 Task: Add Mineral Fusion Bermuda Hydro-Shine Lip Gloss to the cart.
Action: Mouse pressed left at (278, 135)
Screenshot: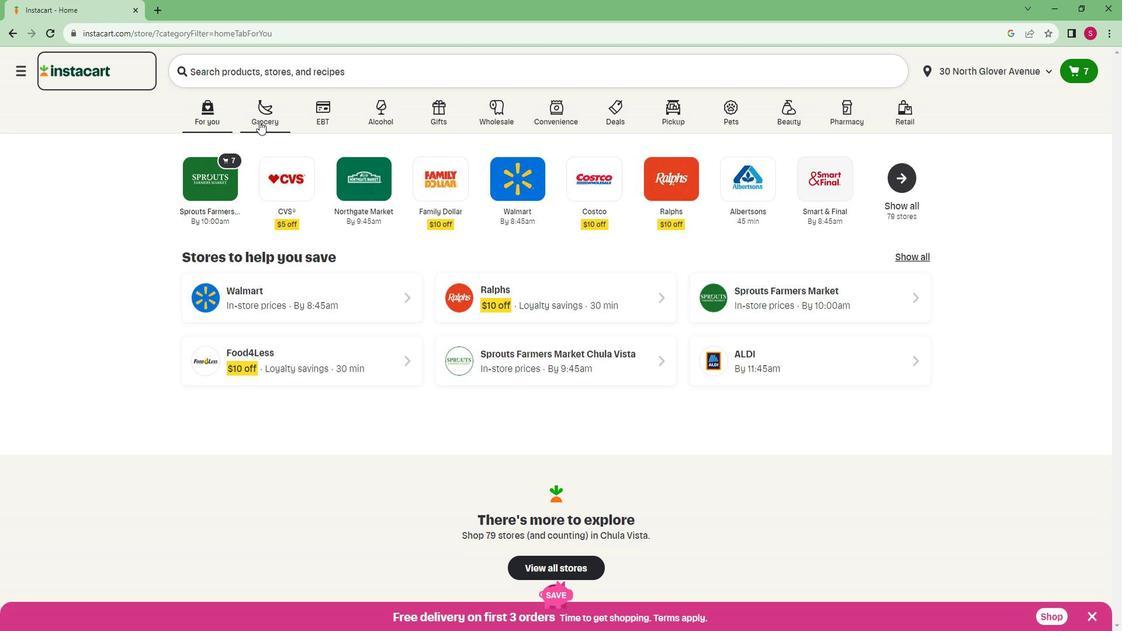 
Action: Mouse moved to (266, 332)
Screenshot: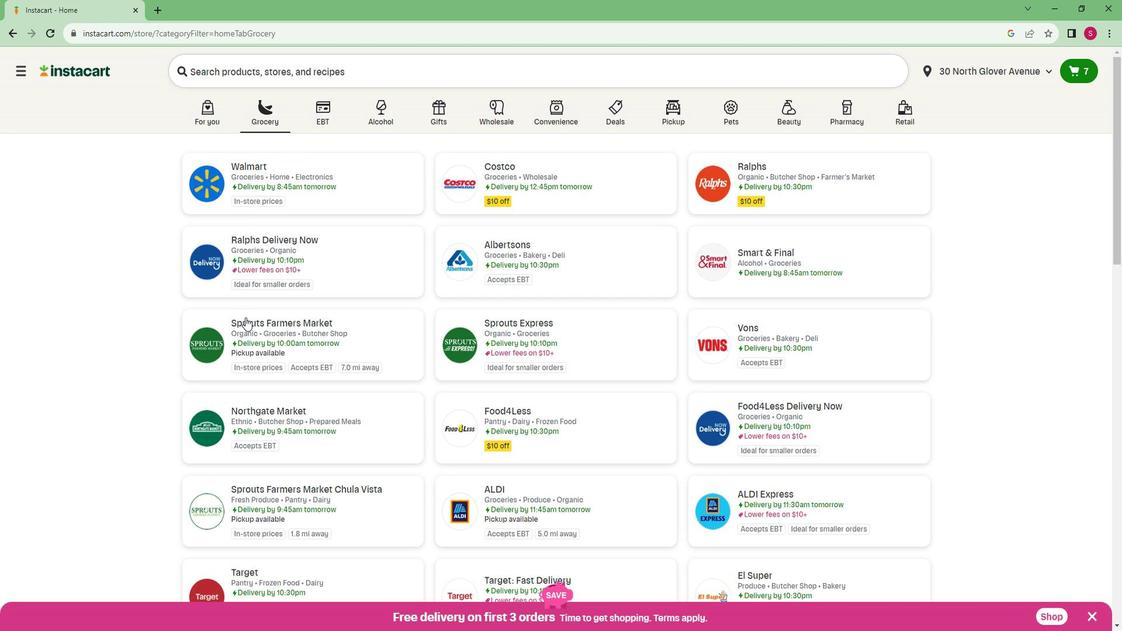 
Action: Mouse pressed left at (266, 332)
Screenshot: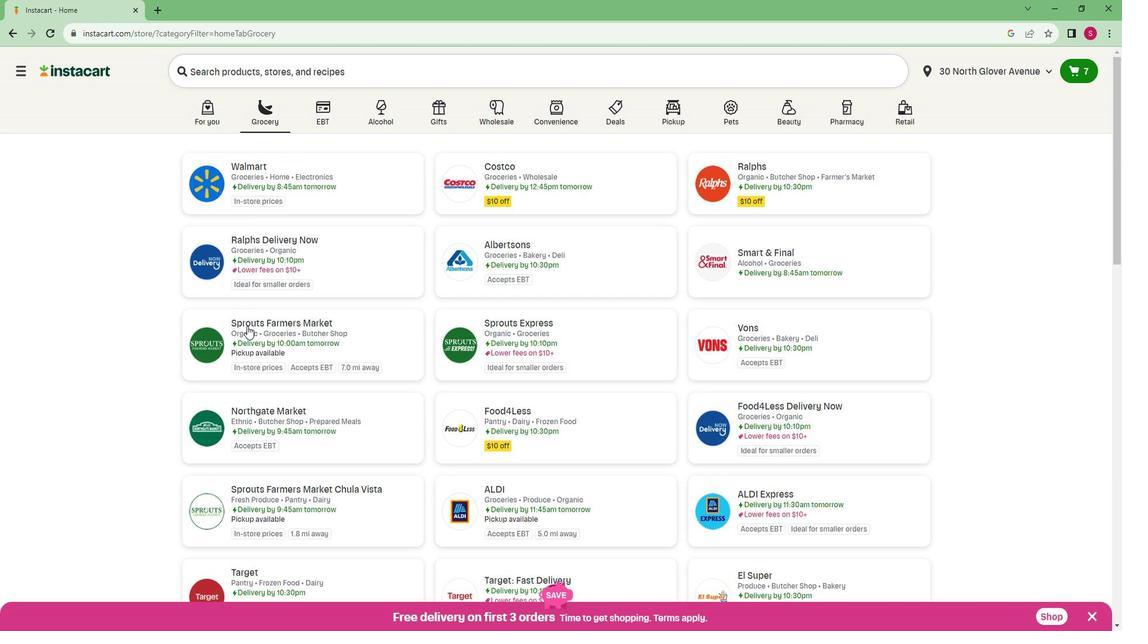 
Action: Mouse moved to (43, 402)
Screenshot: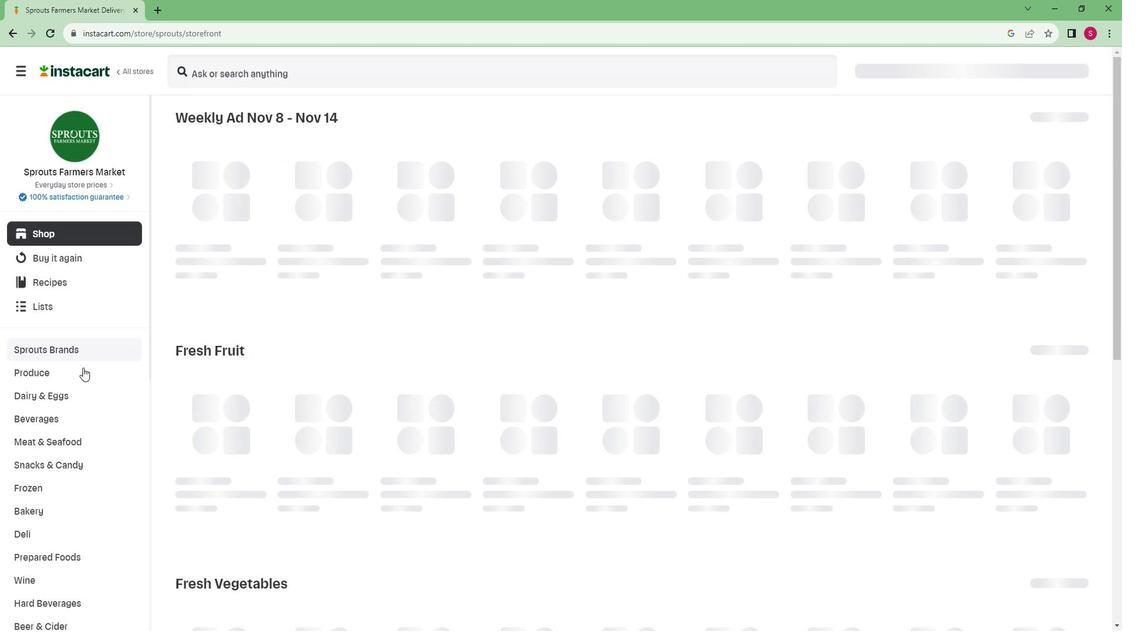 
Action: Mouse scrolled (43, 401) with delta (0, 0)
Screenshot: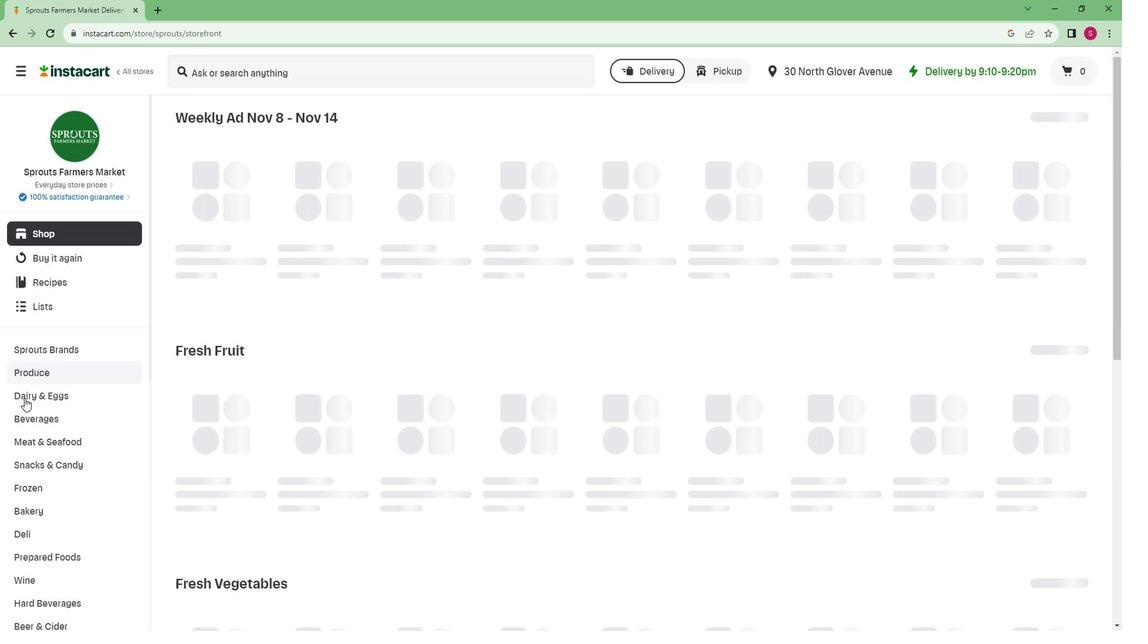 
Action: Mouse scrolled (43, 401) with delta (0, 0)
Screenshot: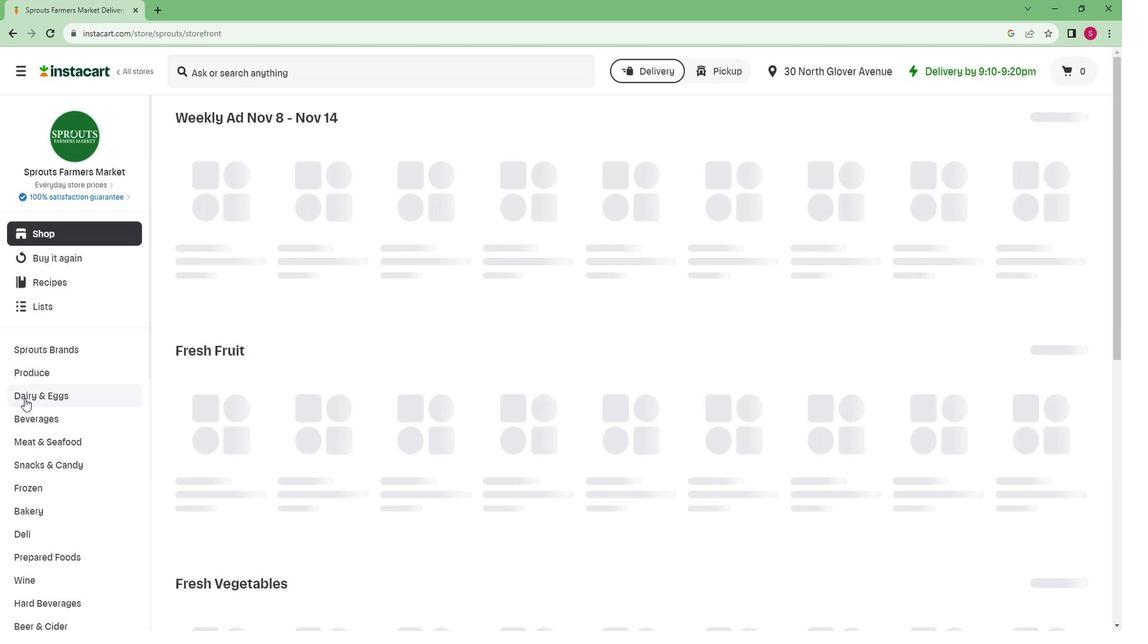 
Action: Mouse scrolled (43, 401) with delta (0, 0)
Screenshot: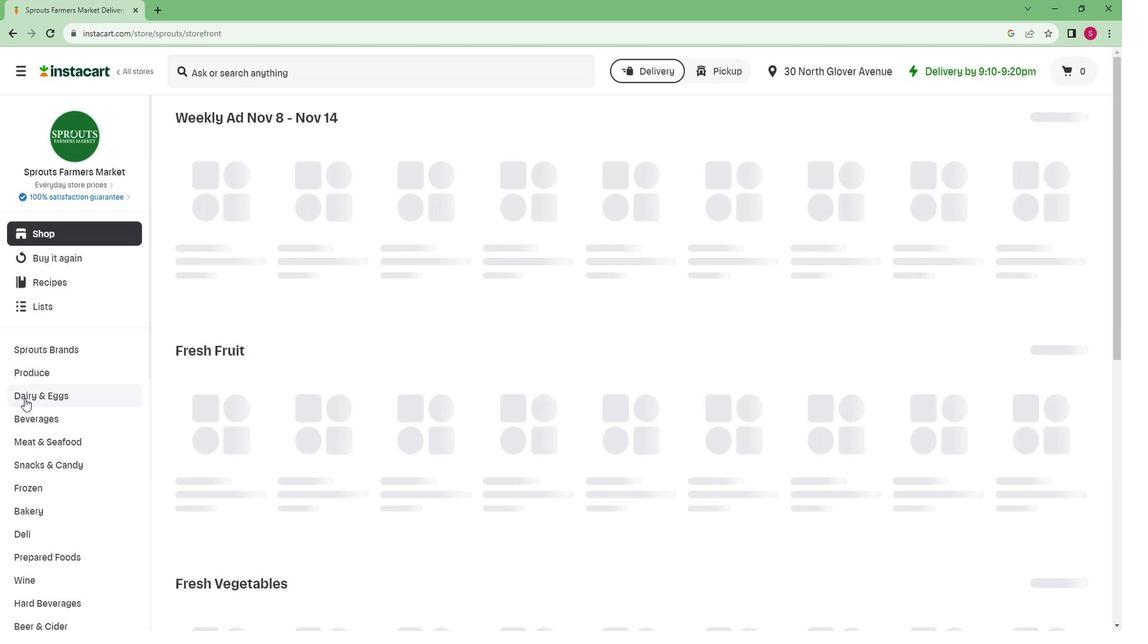 
Action: Mouse scrolled (43, 401) with delta (0, 0)
Screenshot: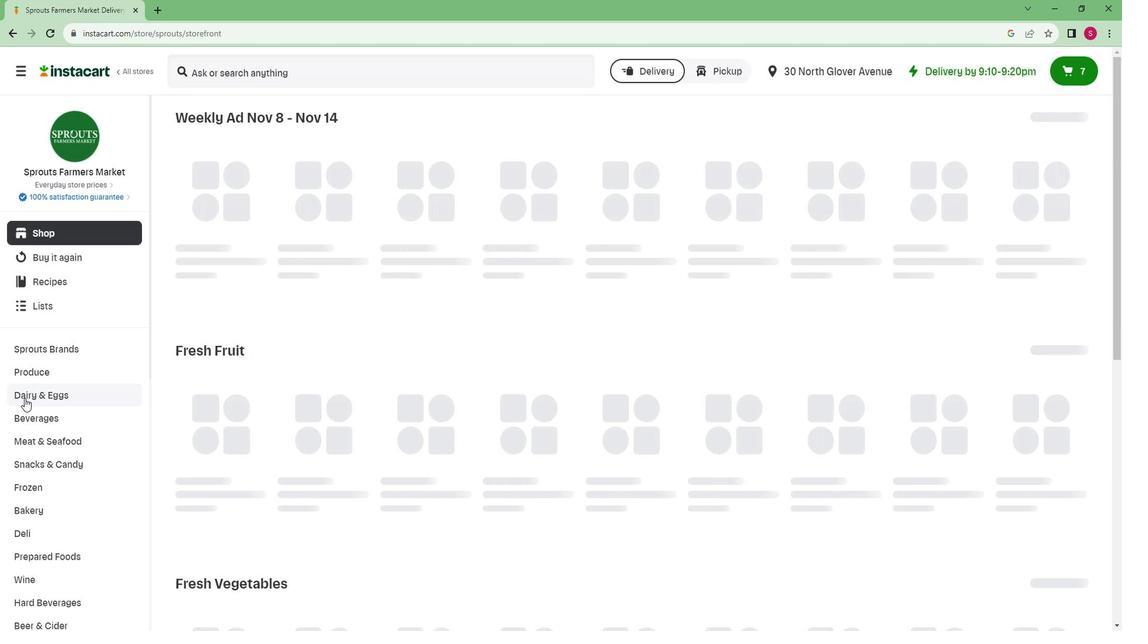 
Action: Mouse scrolled (43, 401) with delta (0, 0)
Screenshot: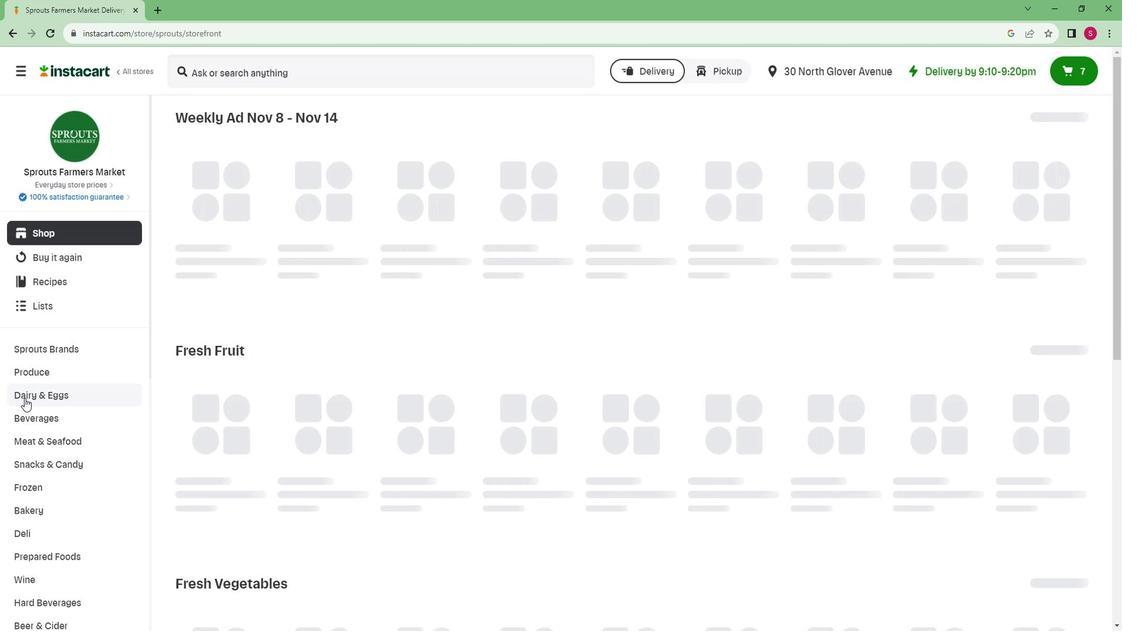 
Action: Mouse scrolled (43, 401) with delta (0, 0)
Screenshot: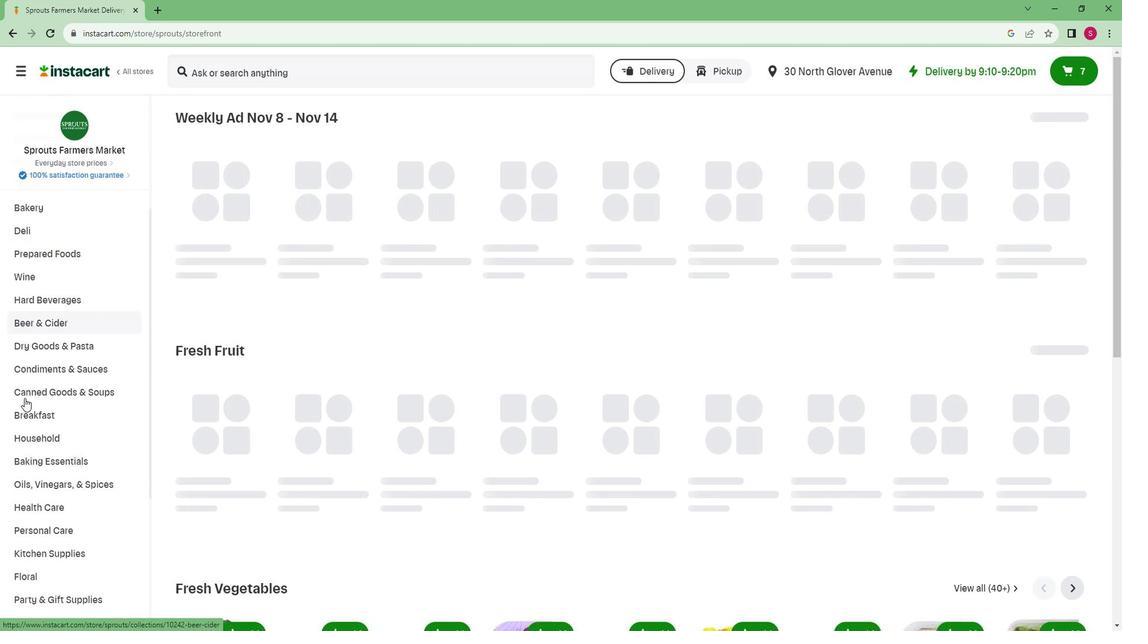 
Action: Mouse scrolled (43, 401) with delta (0, 0)
Screenshot: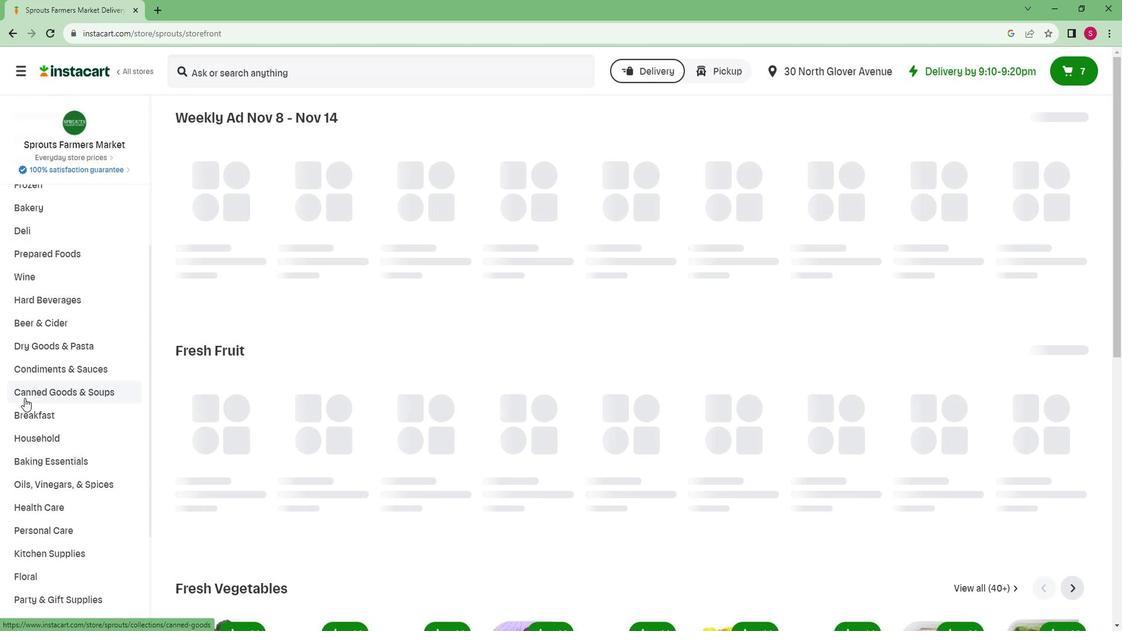 
Action: Mouse scrolled (43, 401) with delta (0, 0)
Screenshot: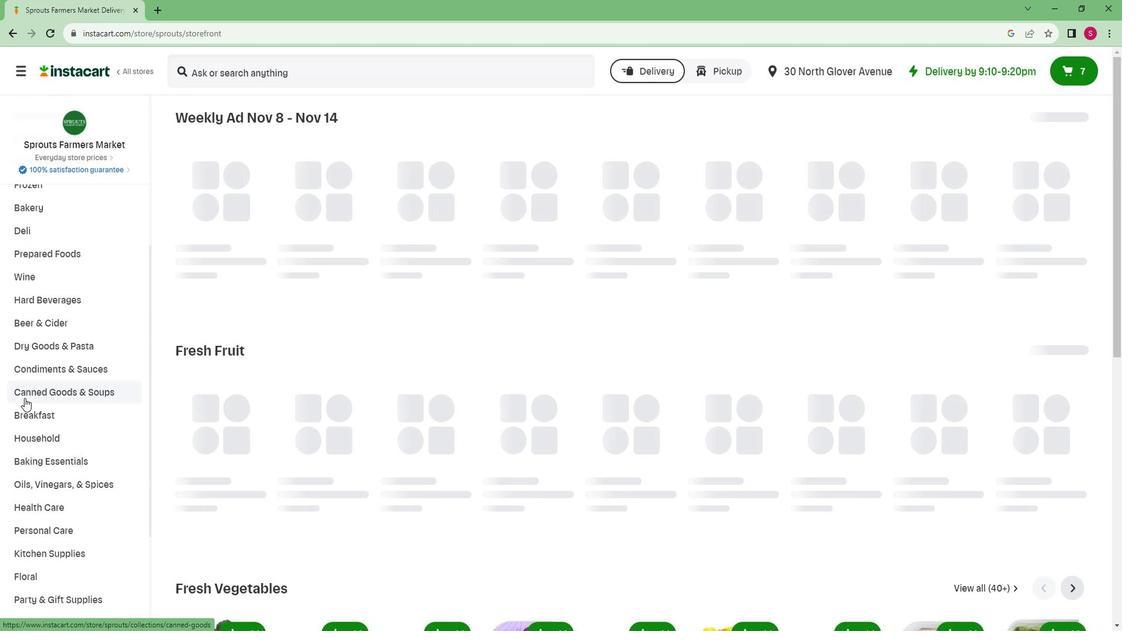 
Action: Mouse moved to (56, 579)
Screenshot: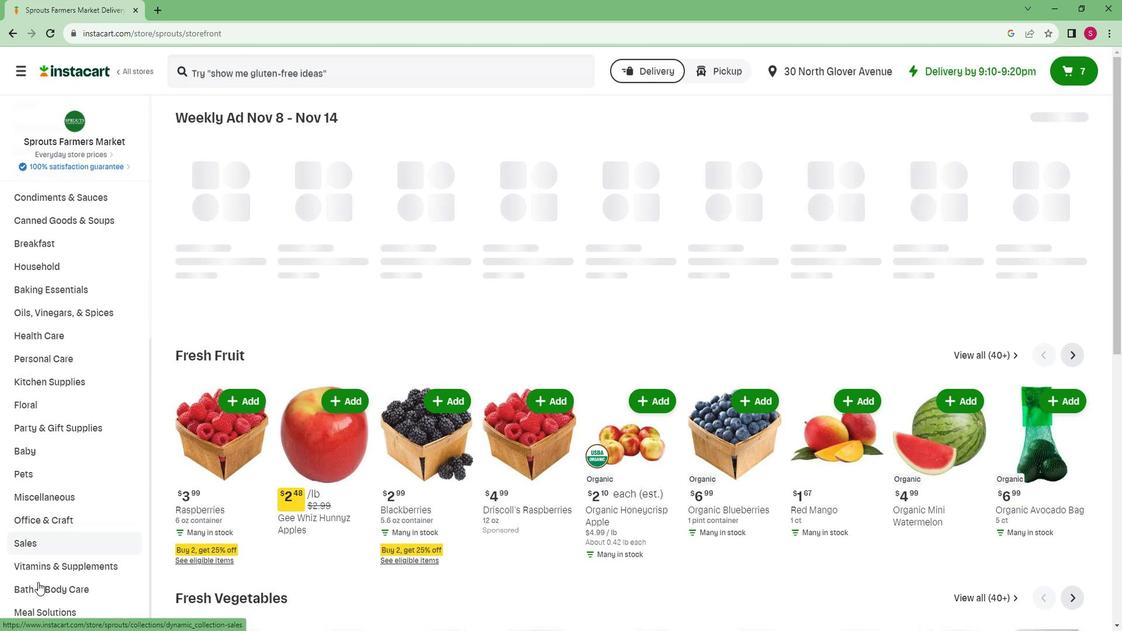 
Action: Mouse pressed left at (56, 579)
Screenshot: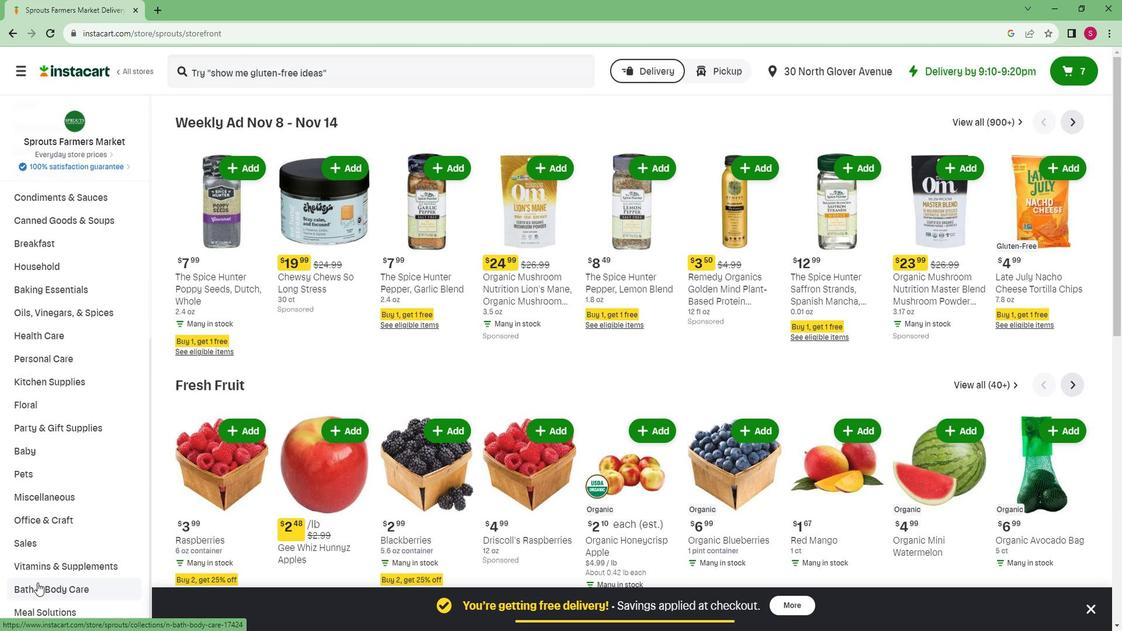 
Action: Mouse moved to (677, 161)
Screenshot: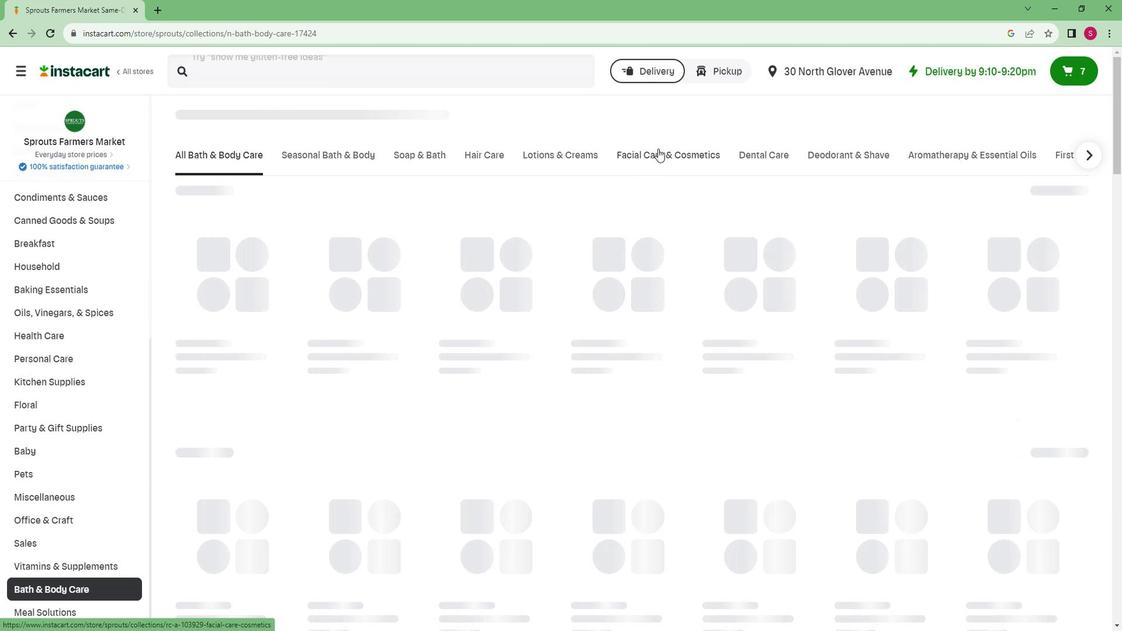 
Action: Mouse pressed left at (677, 161)
Screenshot: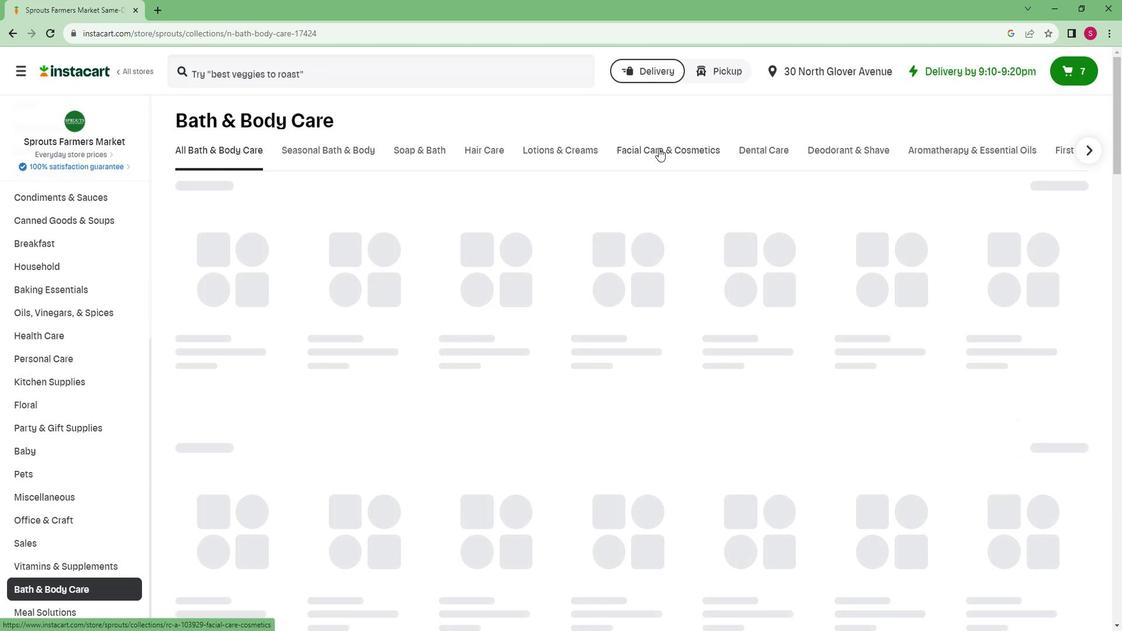 
Action: Mouse moved to (312, 84)
Screenshot: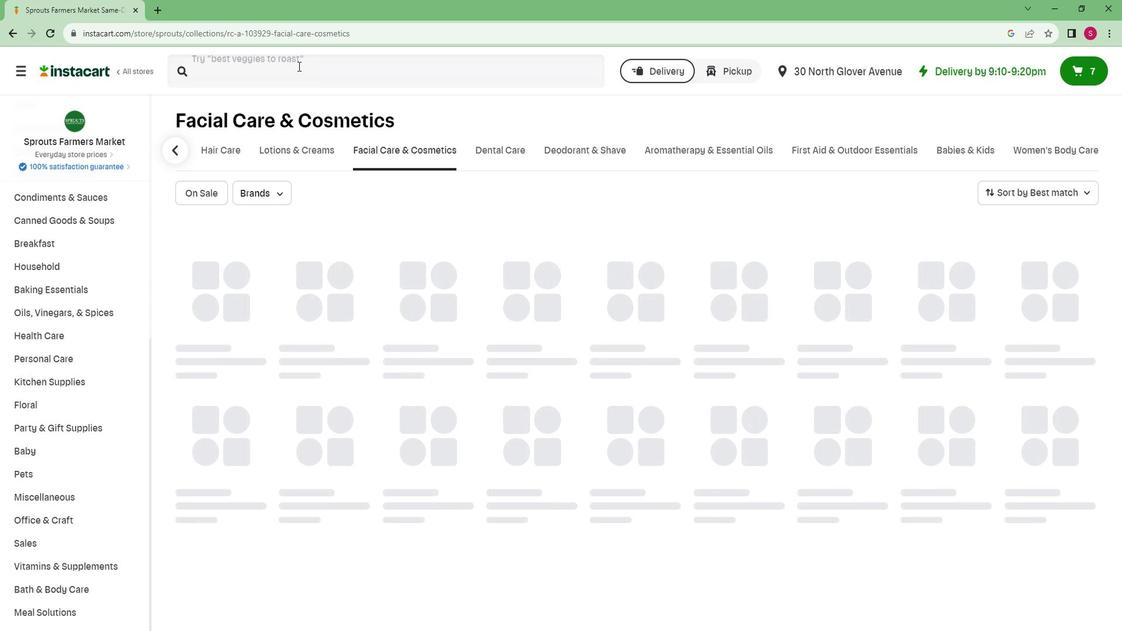
Action: Mouse pressed left at (312, 84)
Screenshot: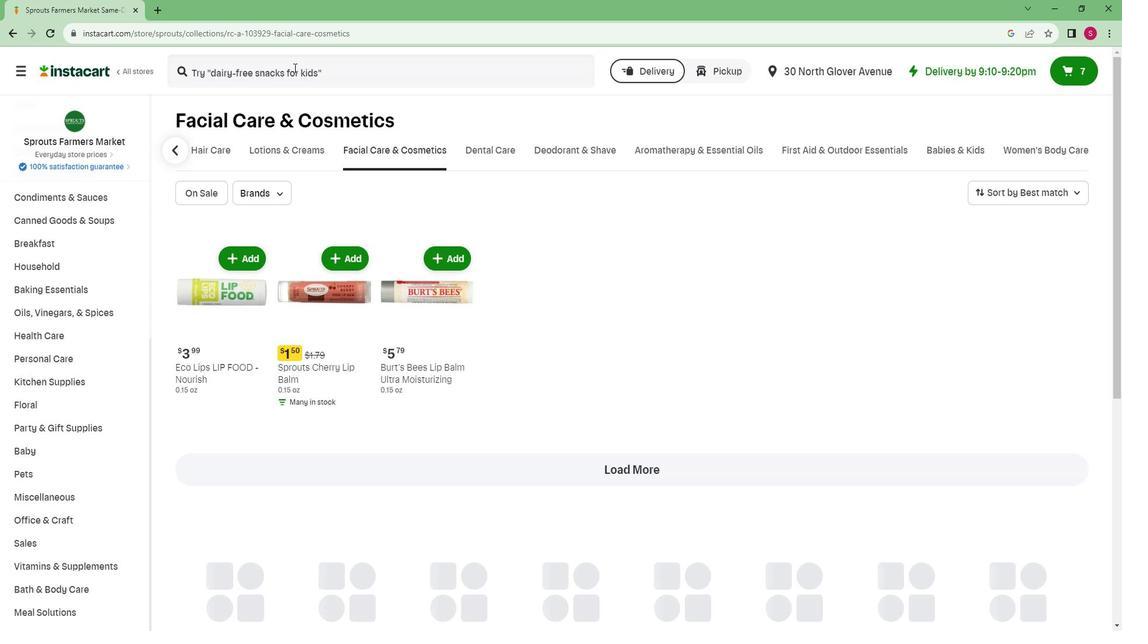 
Action: Mouse moved to (306, 85)
Screenshot: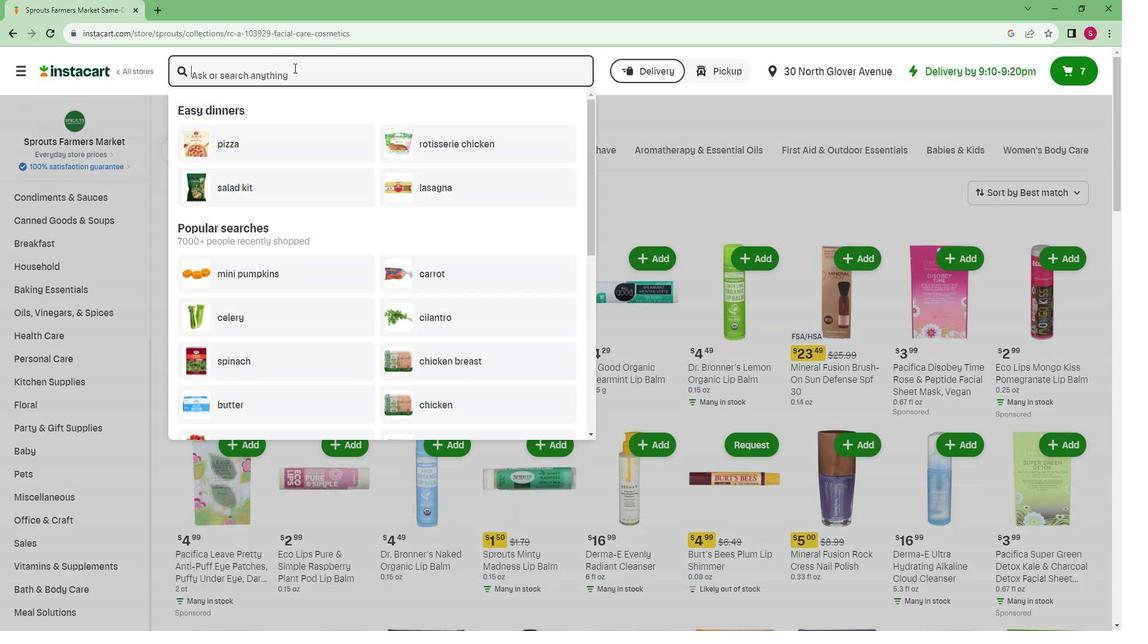 
Action: Key pressed <Key.caps_lock>M<Key.caps_lock>inerak<Key.backspace>l<Key.space><Key.caps_lock>F<Key.caps_lock>usion<Key.space><Key.caps_lock>B<Key.caps_lock>ermuda<Key.space><Key.caps_lock>H<Key.caps_lock>ydro-<Key.caps_lock>S<Key.caps_lock>hine<Key.space><Key.caps_lock>L<Key.caps_lock>ip<Key.space><Key.caps_lock>G<Key.caps_lock>loss<Key.enter>
Screenshot: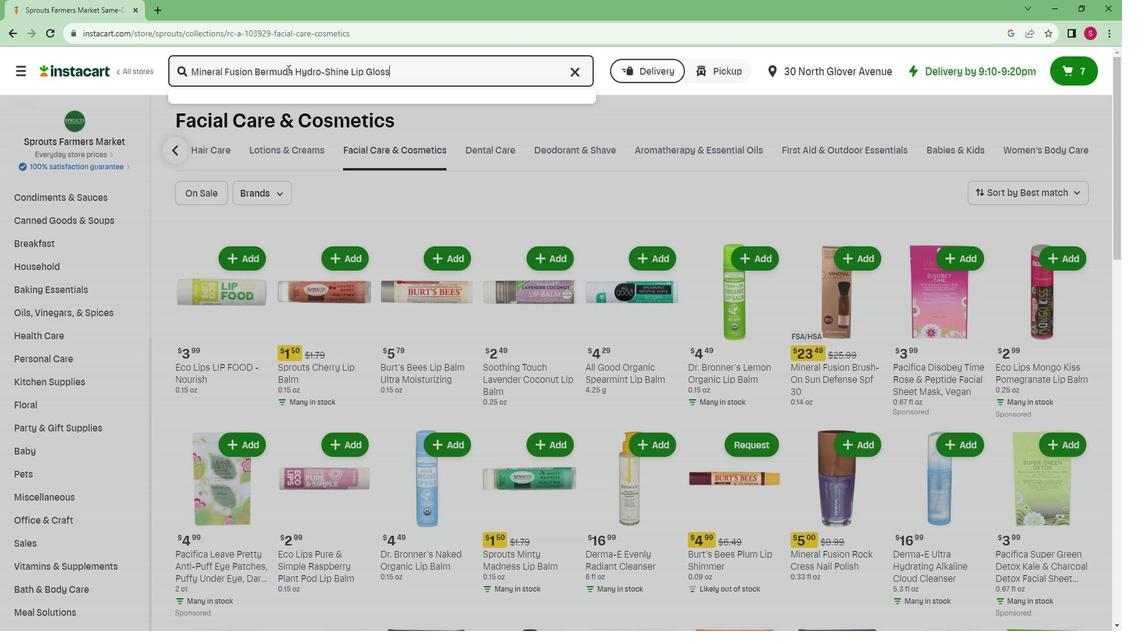 
Action: Mouse moved to (505, 197)
Screenshot: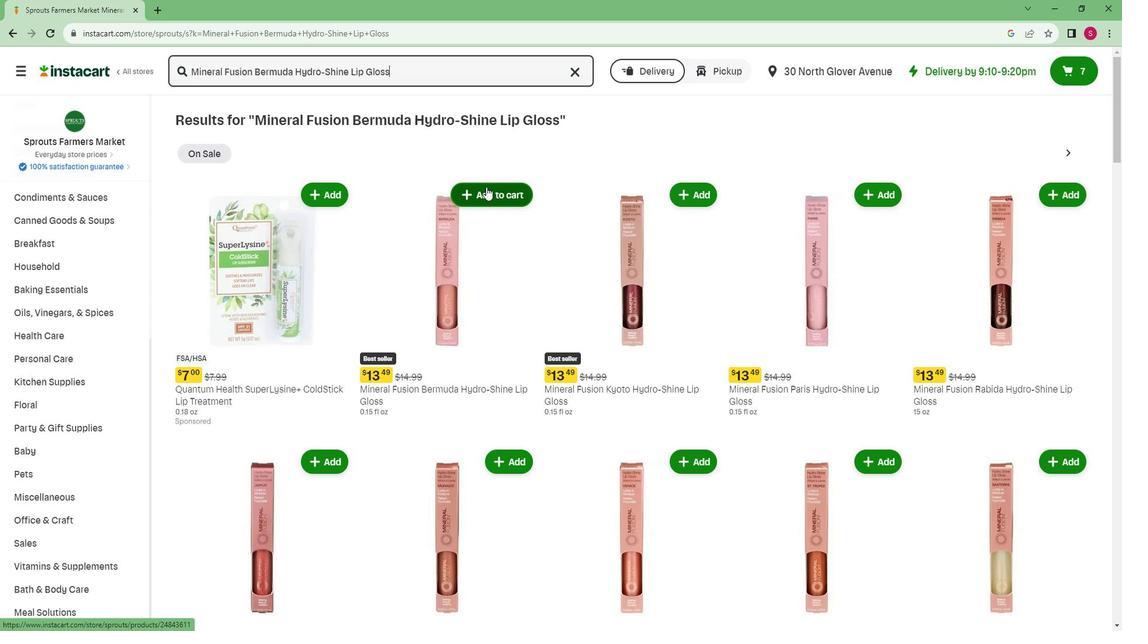 
Action: Mouse pressed left at (505, 197)
Screenshot: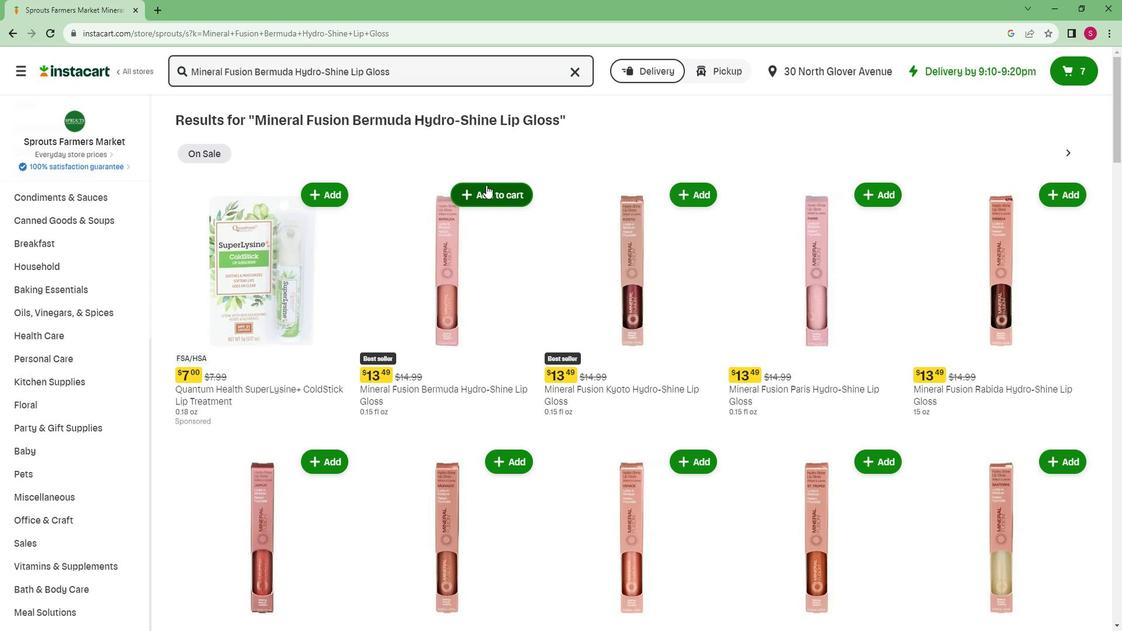 
